 Task: Add La Tortilla Factory Low Carb Flour Tortillas to the cart.
Action: Mouse moved to (23, 108)
Screenshot: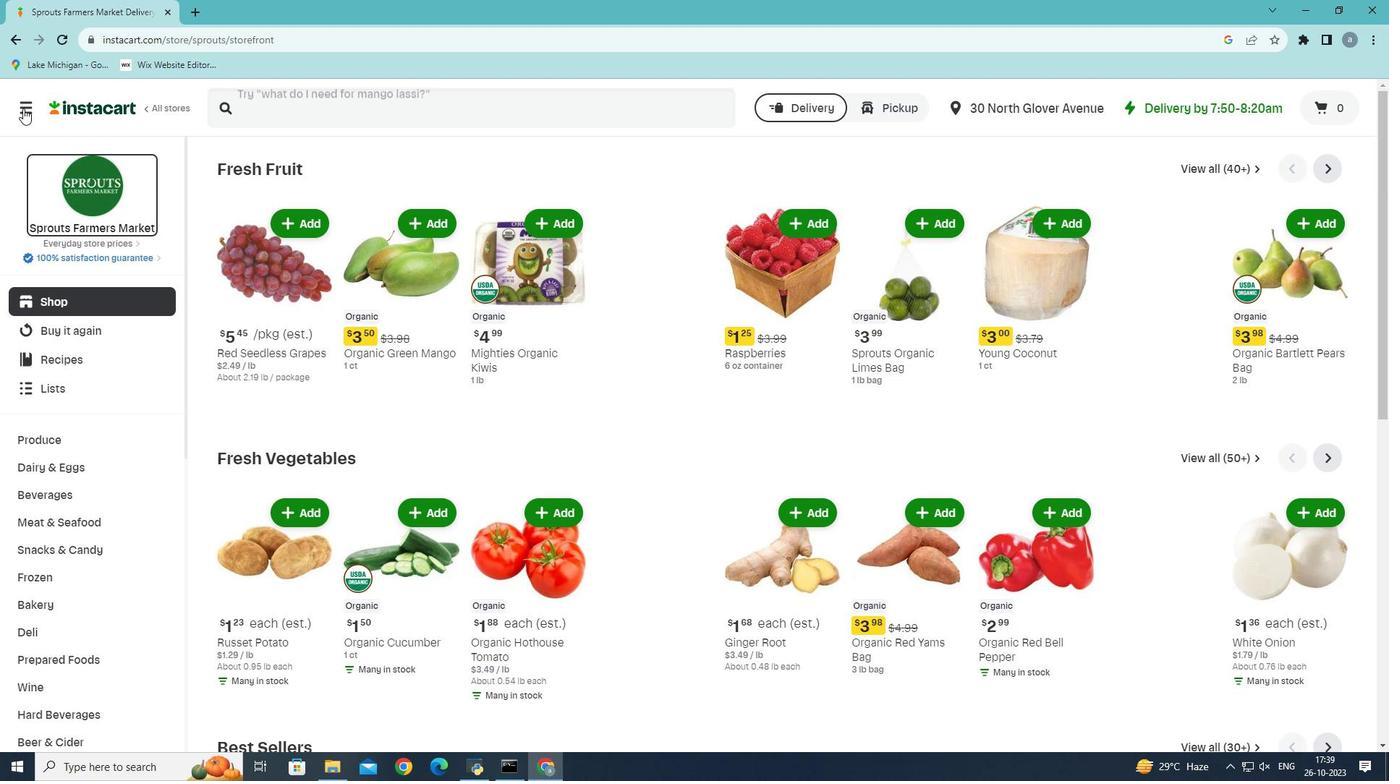 
Action: Mouse pressed left at (23, 108)
Screenshot: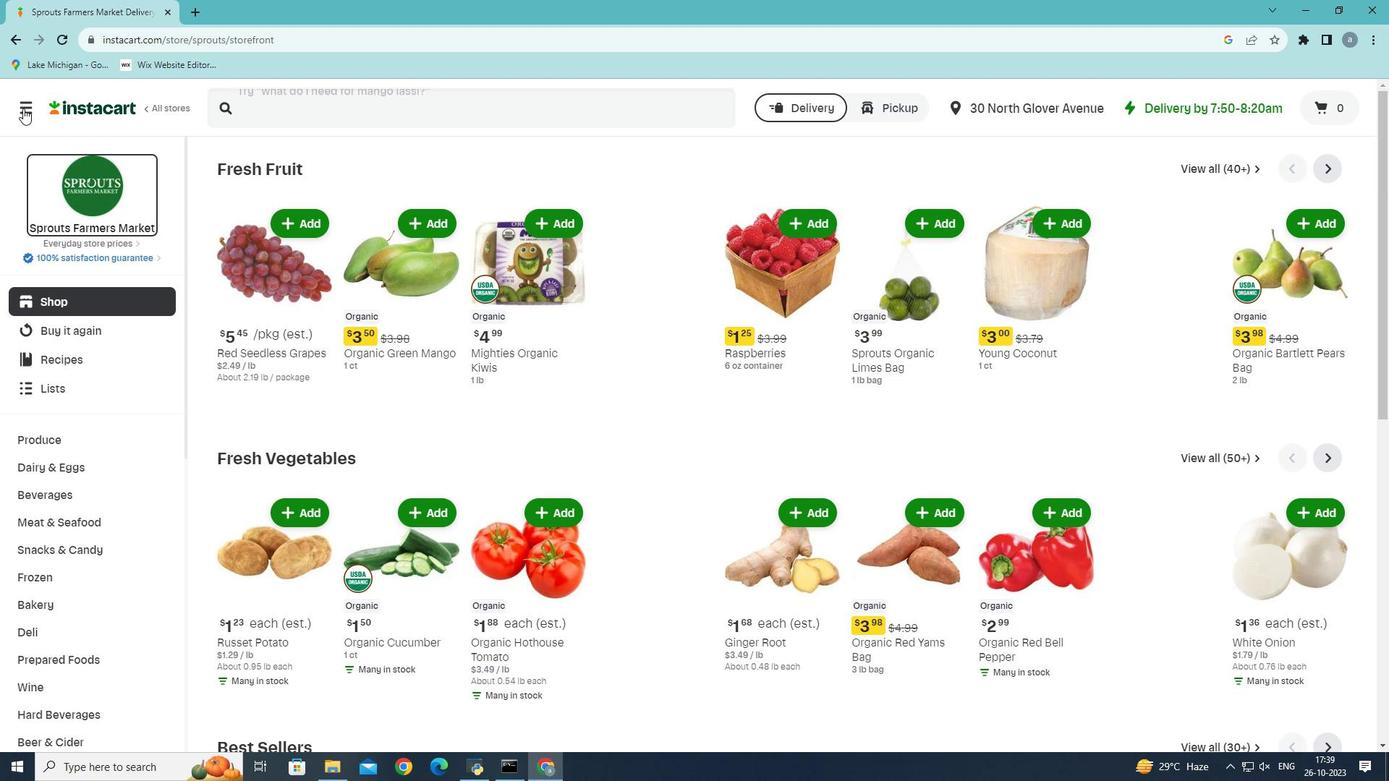 
Action: Mouse moved to (53, 414)
Screenshot: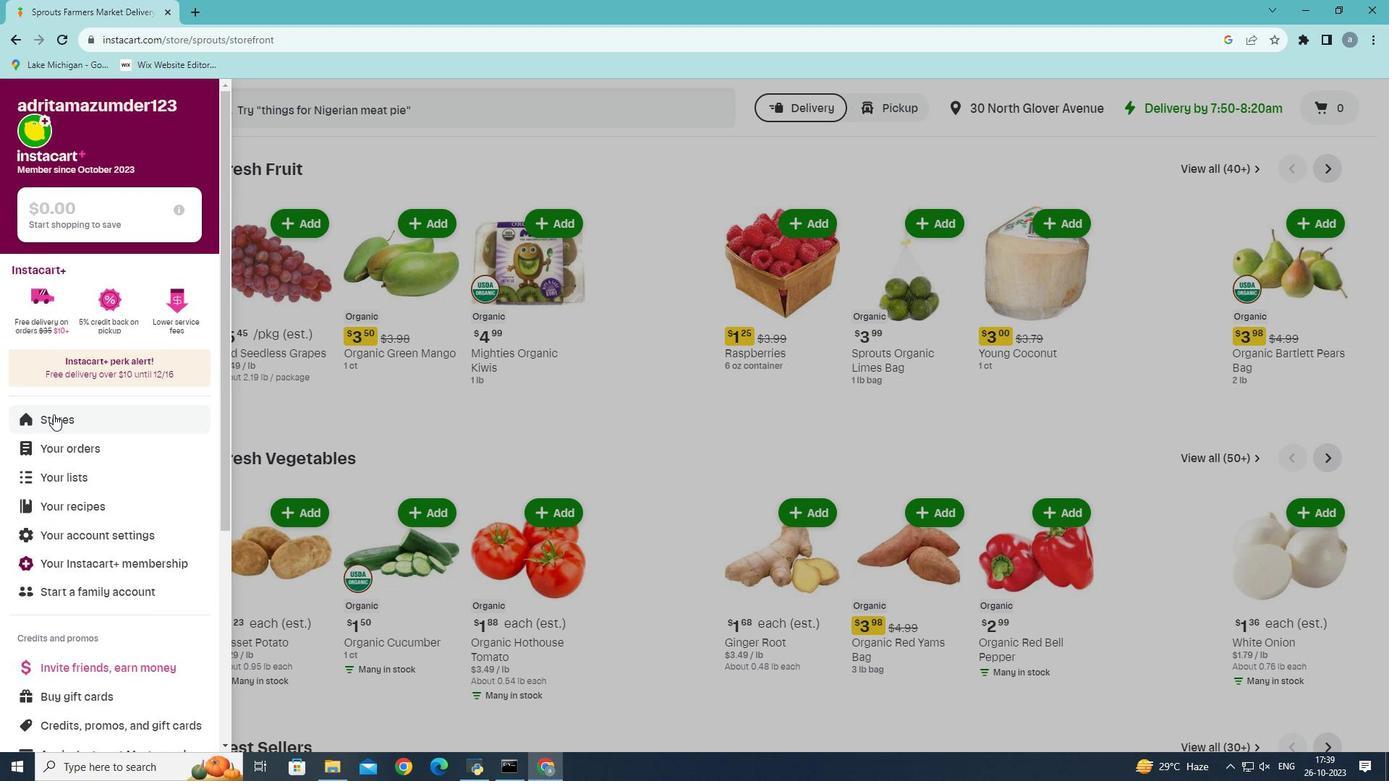 
Action: Mouse pressed left at (53, 414)
Screenshot: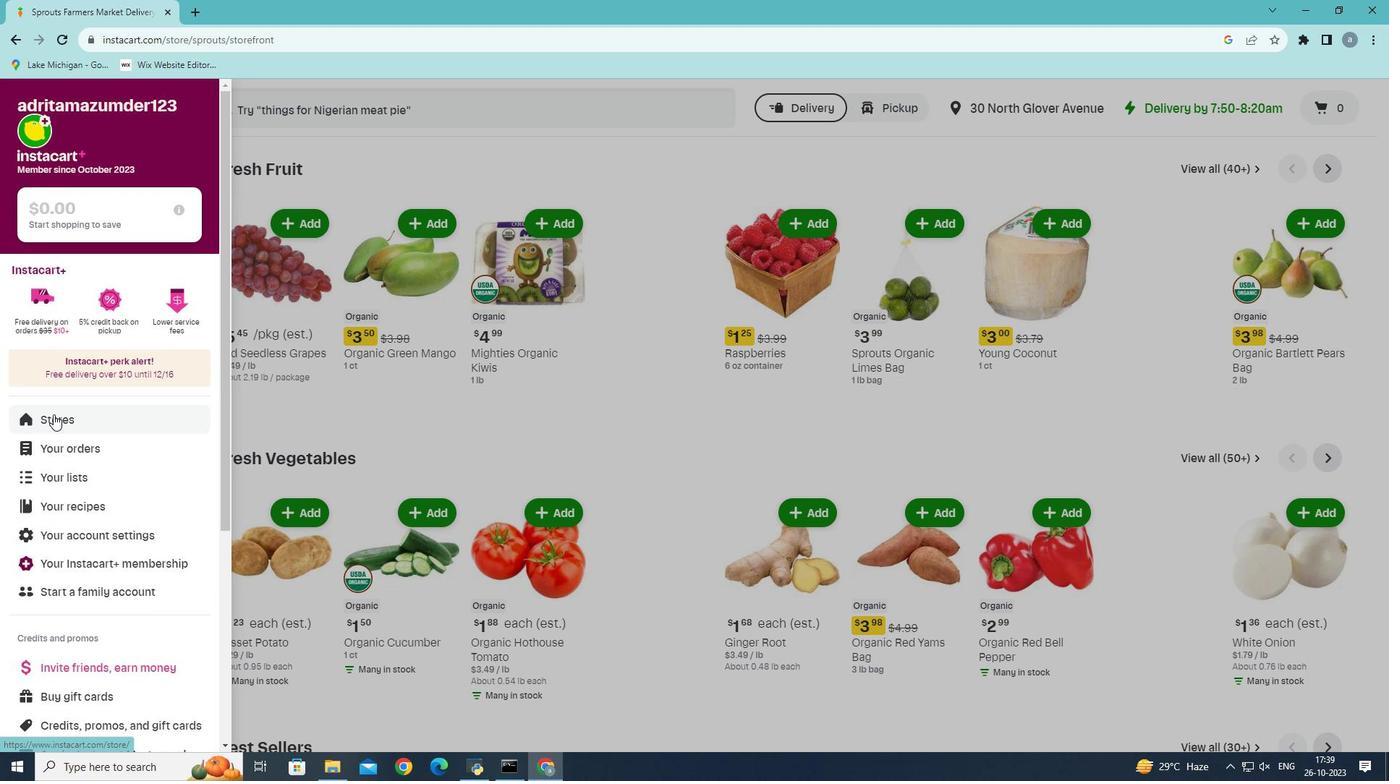
Action: Mouse moved to (342, 170)
Screenshot: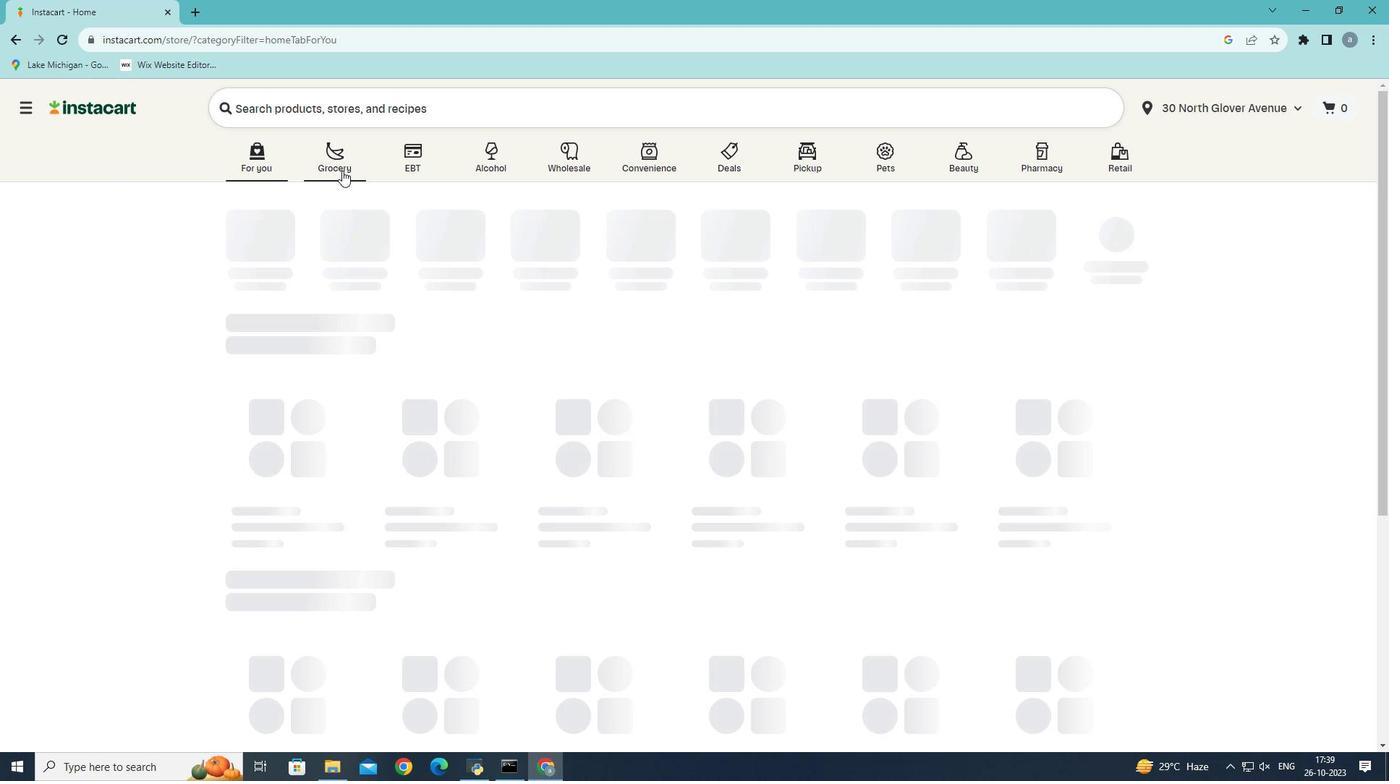 
Action: Mouse pressed left at (342, 170)
Screenshot: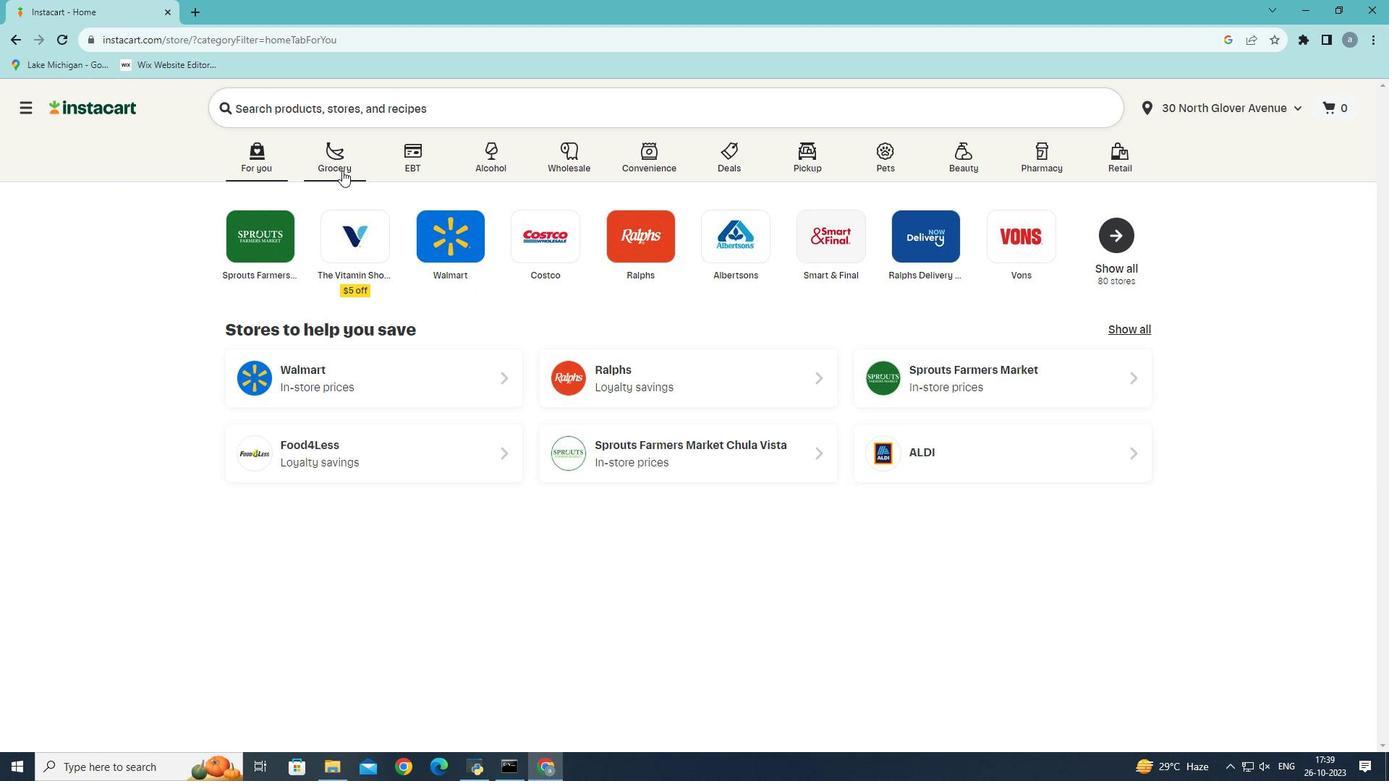 
Action: Mouse moved to (302, 422)
Screenshot: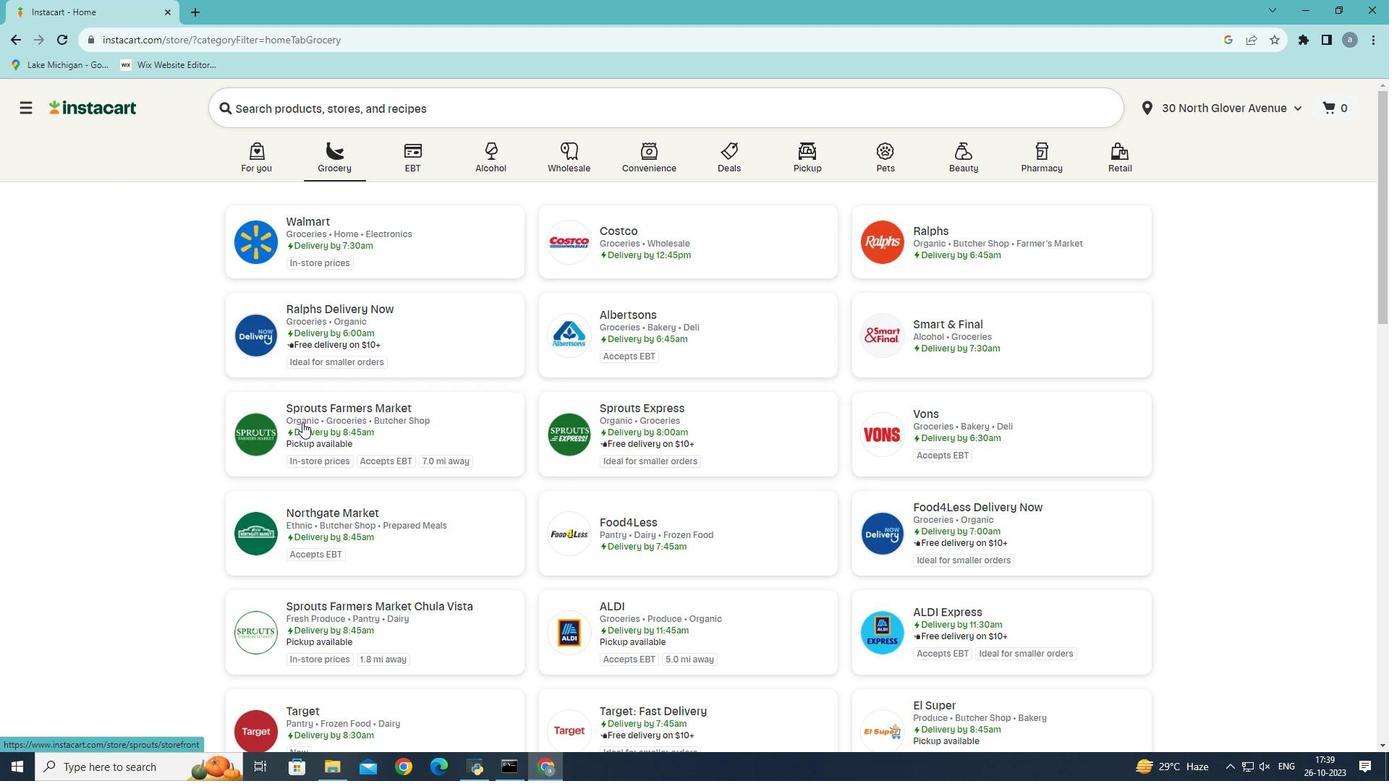 
Action: Mouse pressed left at (302, 422)
Screenshot: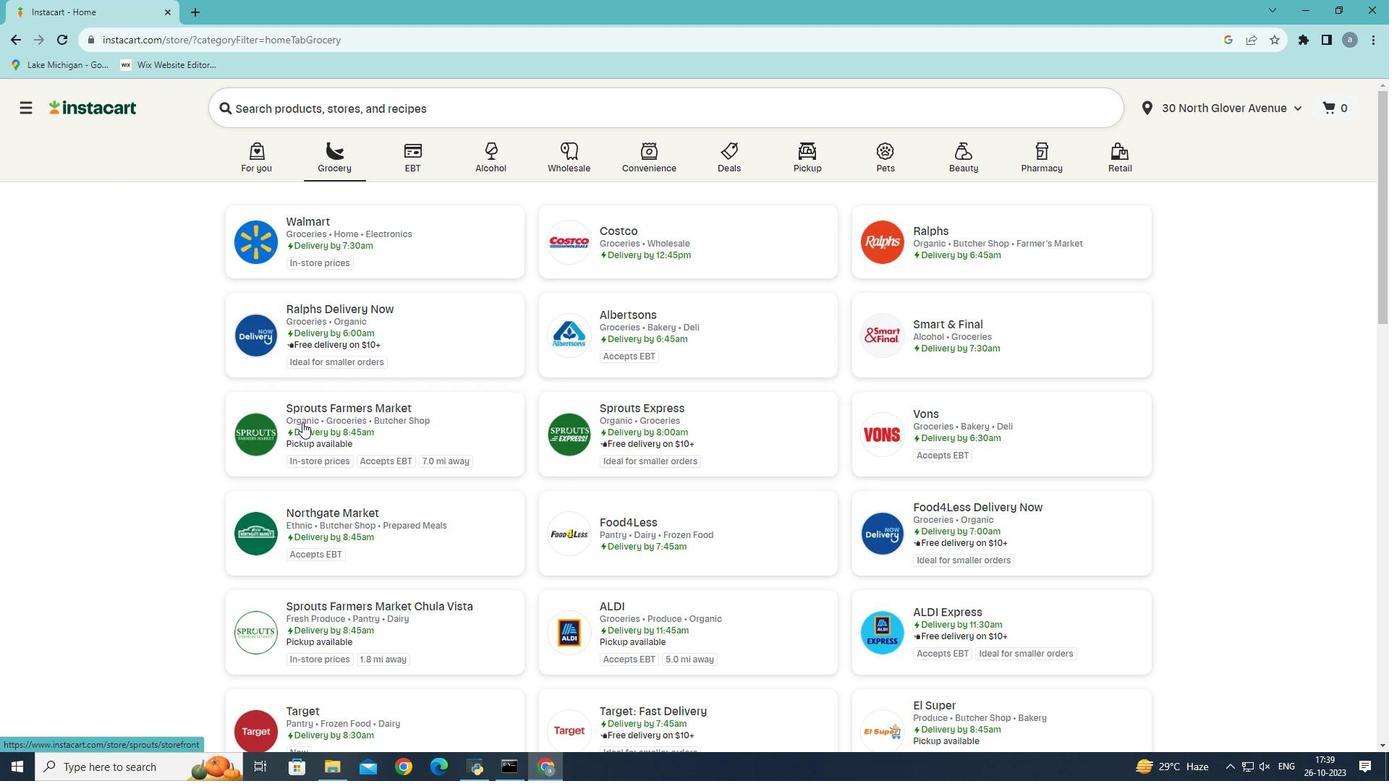 
Action: Mouse moved to (39, 599)
Screenshot: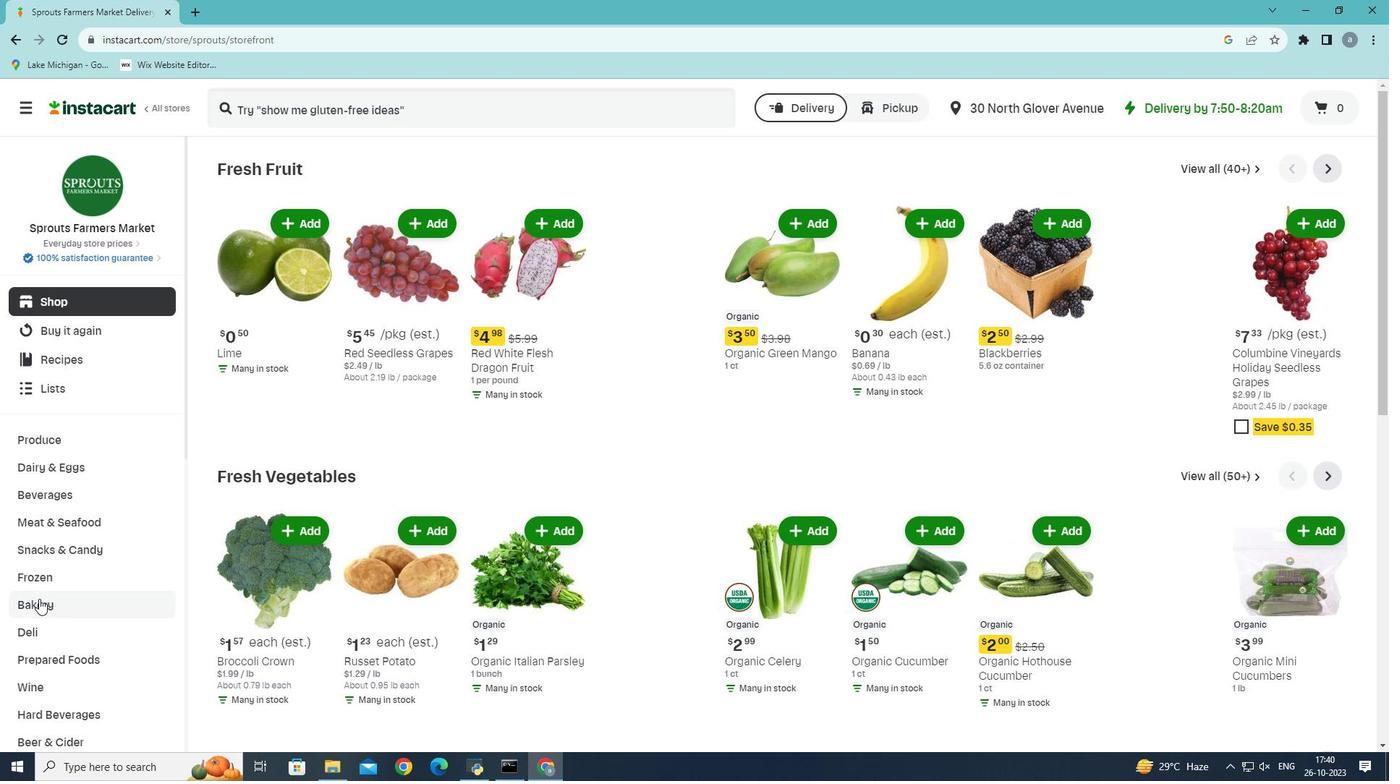 
Action: Mouse pressed left at (39, 599)
Screenshot: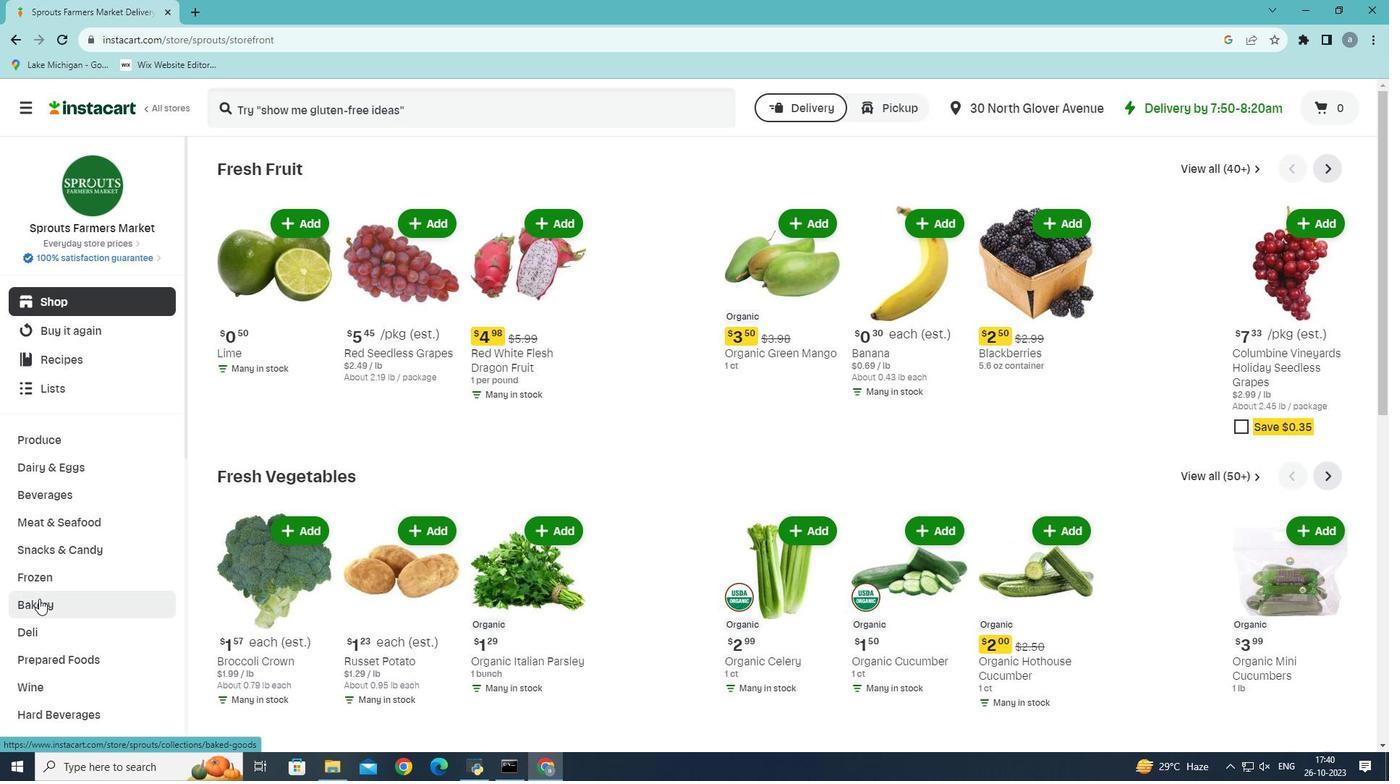 
Action: Mouse moved to (1102, 201)
Screenshot: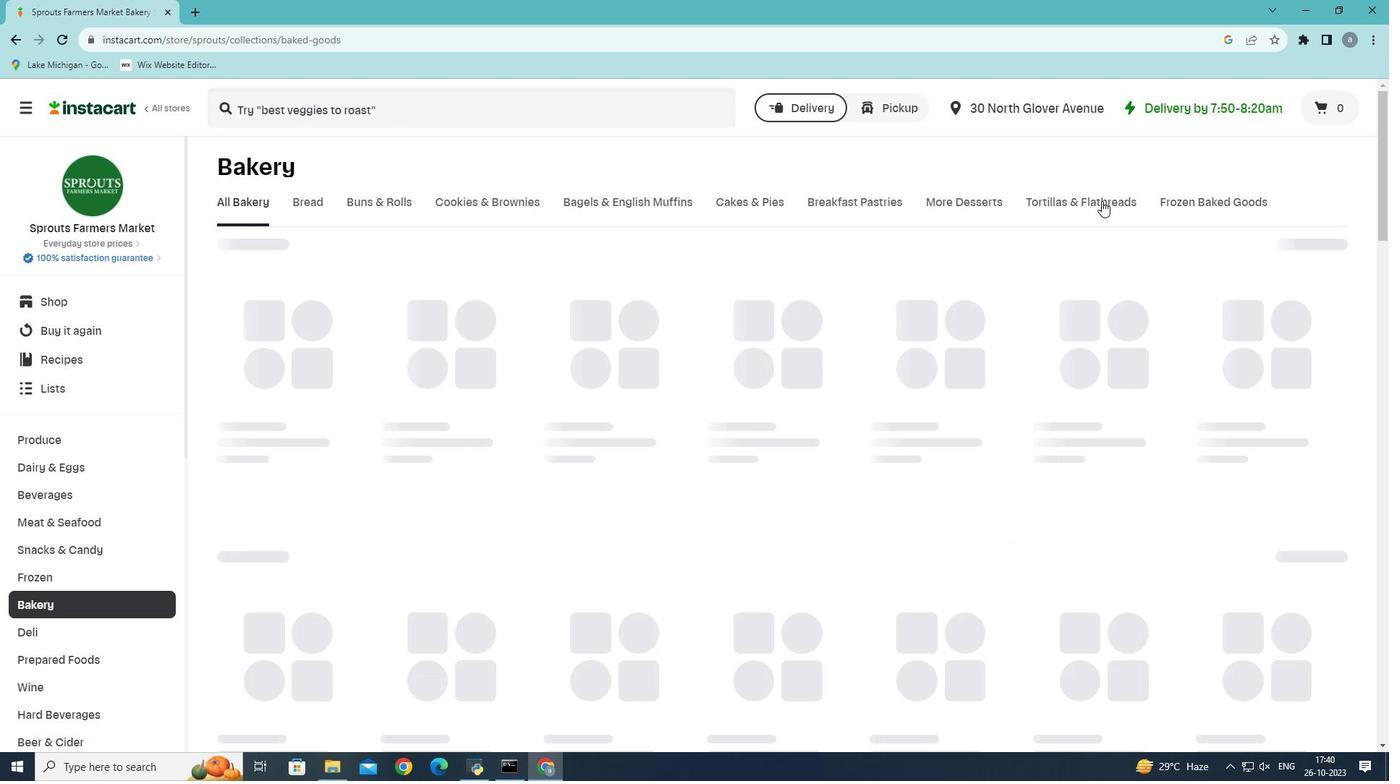 
Action: Mouse pressed left at (1102, 201)
Screenshot: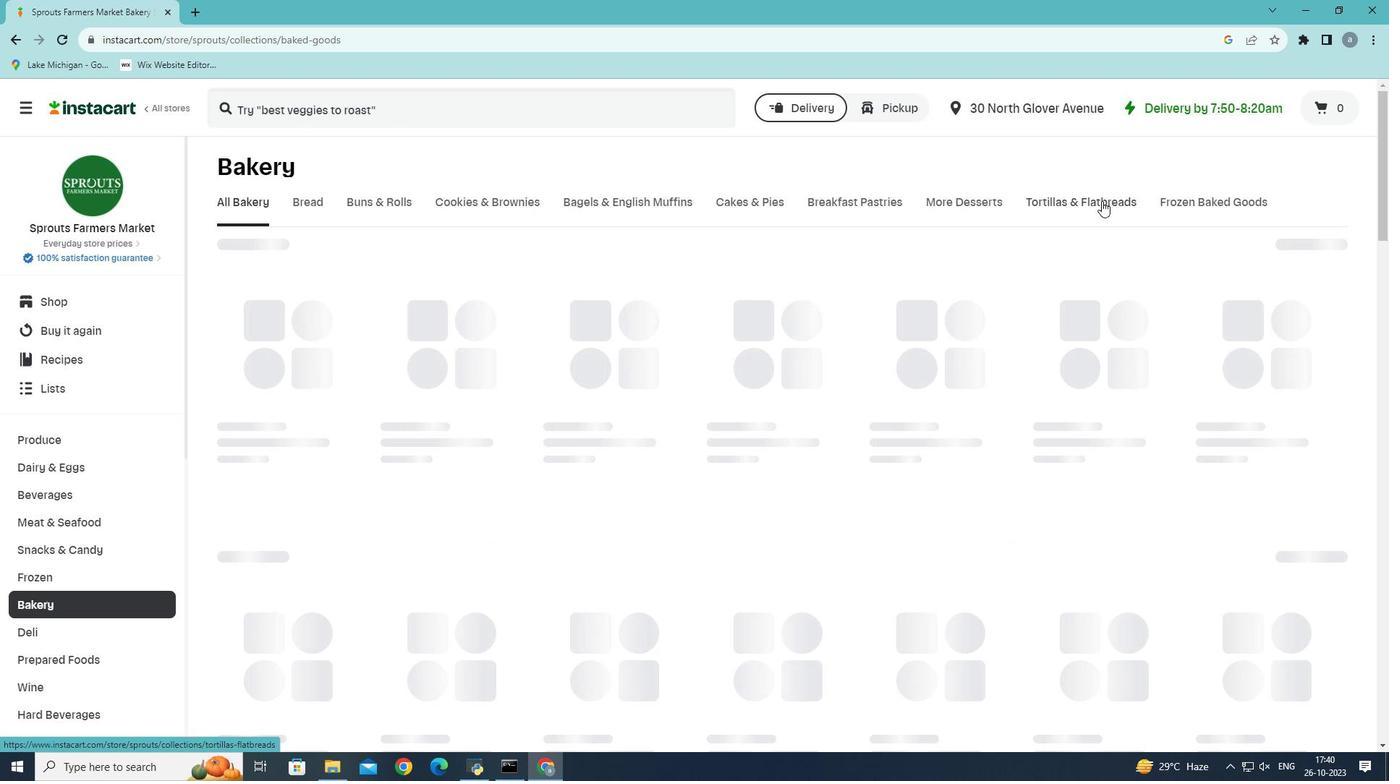 
Action: Mouse moved to (348, 268)
Screenshot: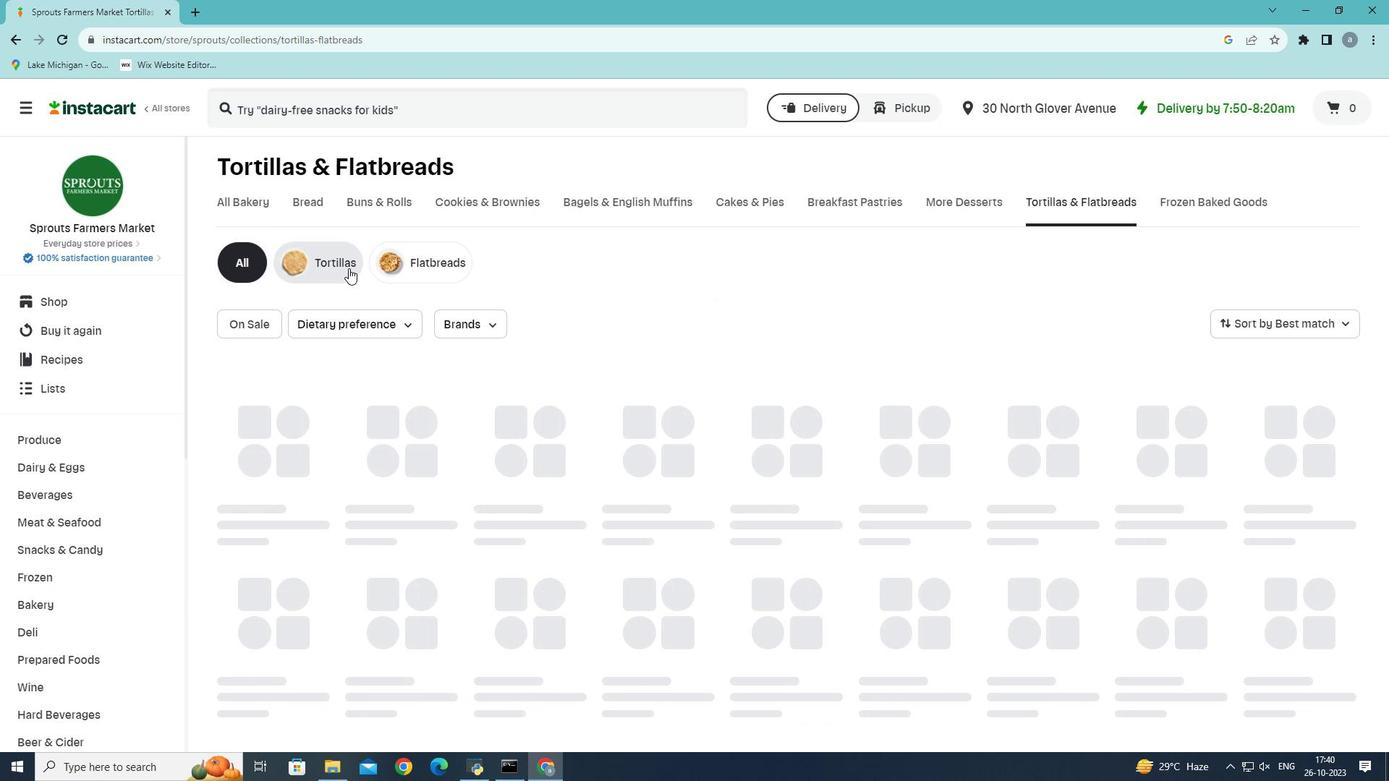 
Action: Mouse pressed left at (348, 268)
Screenshot: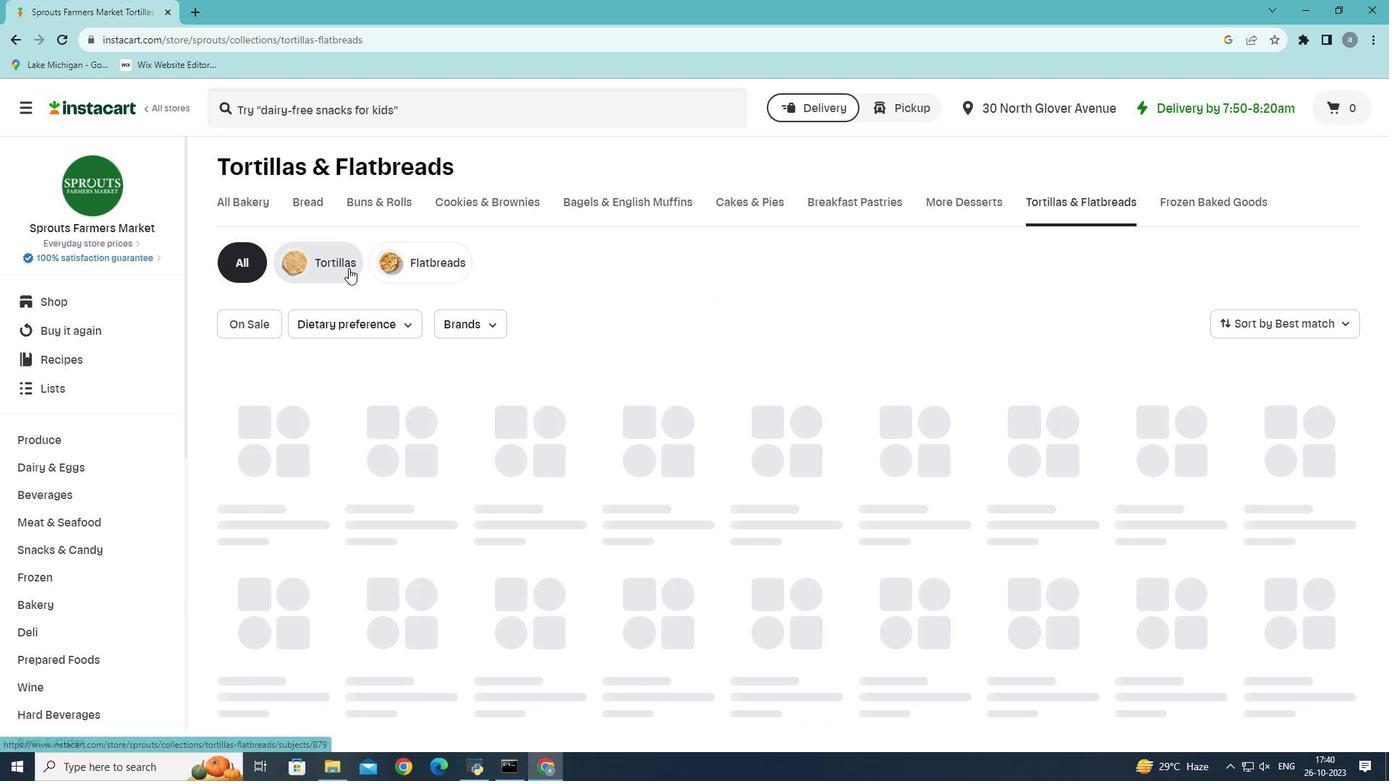 
Action: Mouse moved to (741, 584)
Screenshot: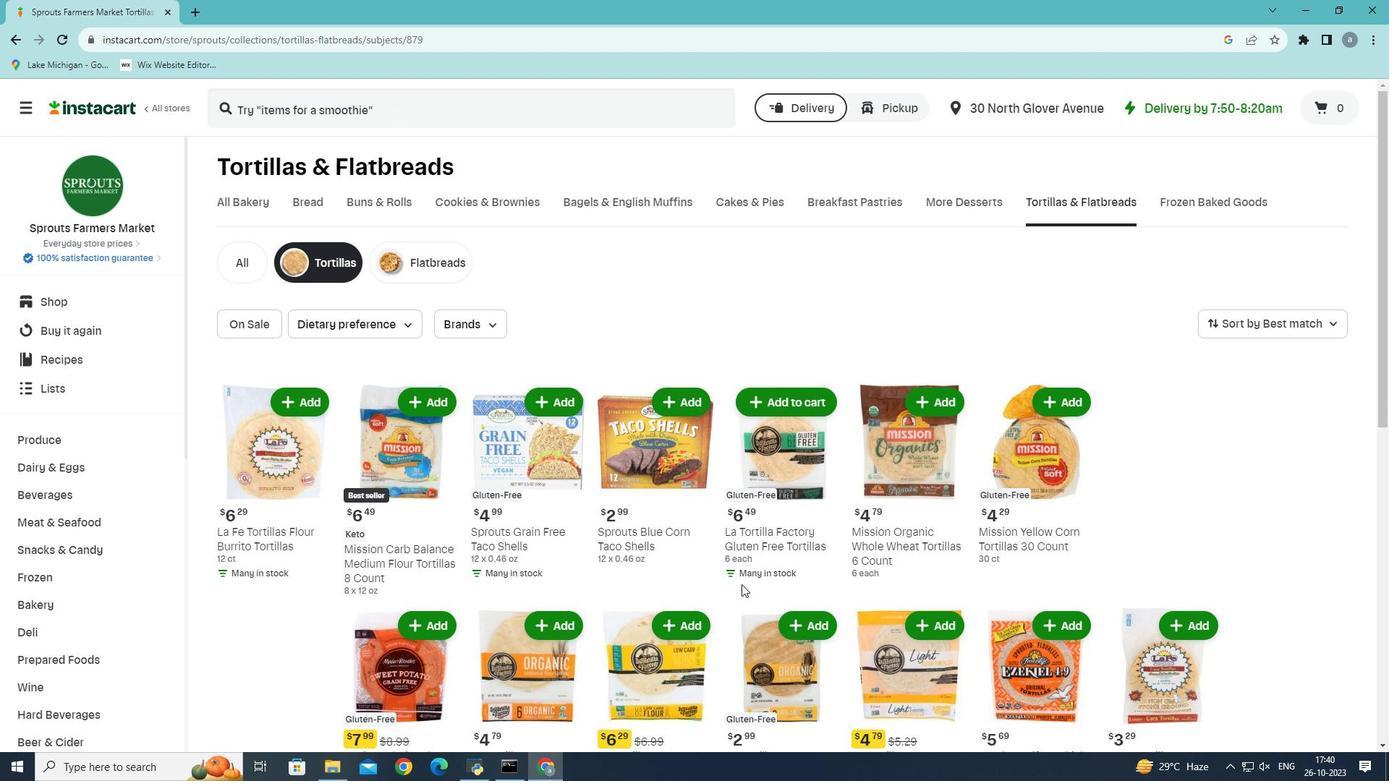 
Action: Mouse scrolled (741, 584) with delta (0, 0)
Screenshot: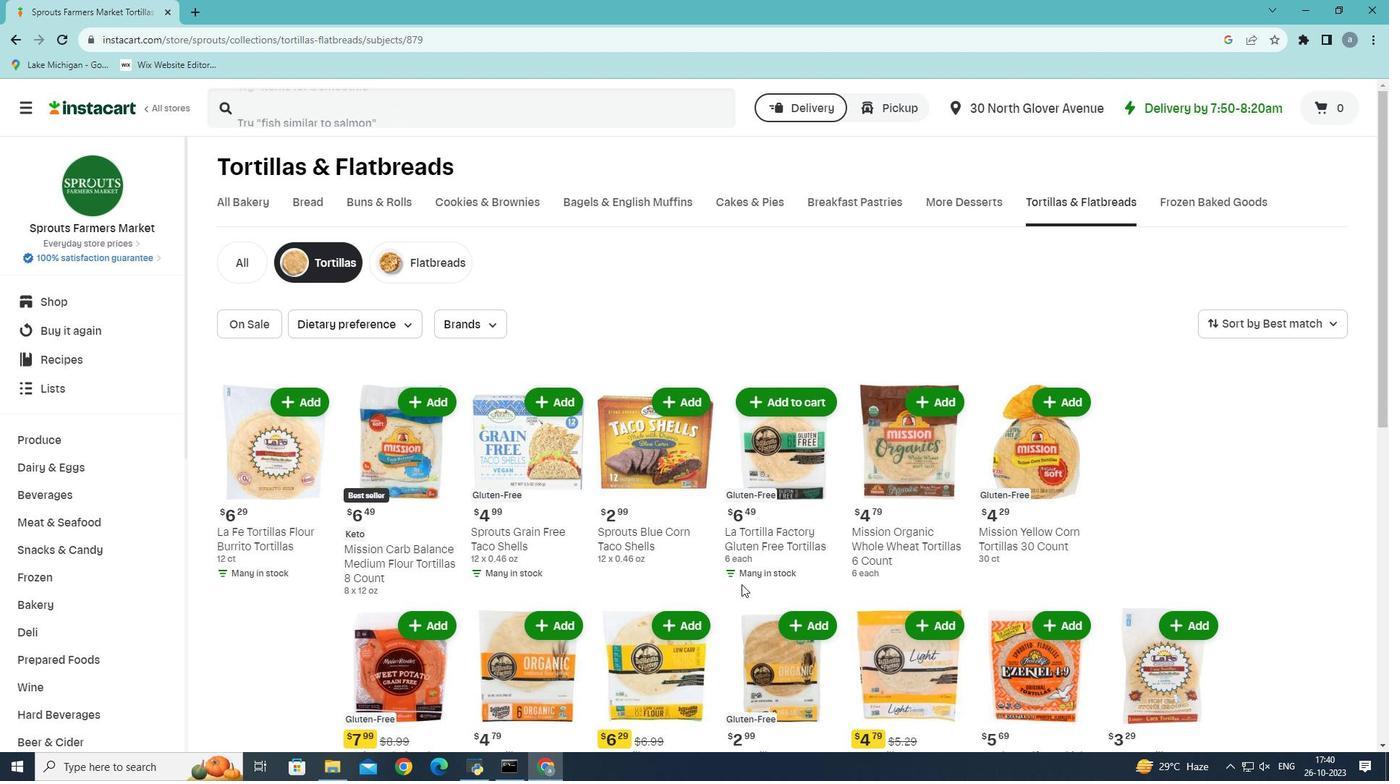 
Action: Mouse scrolled (741, 584) with delta (0, 0)
Screenshot: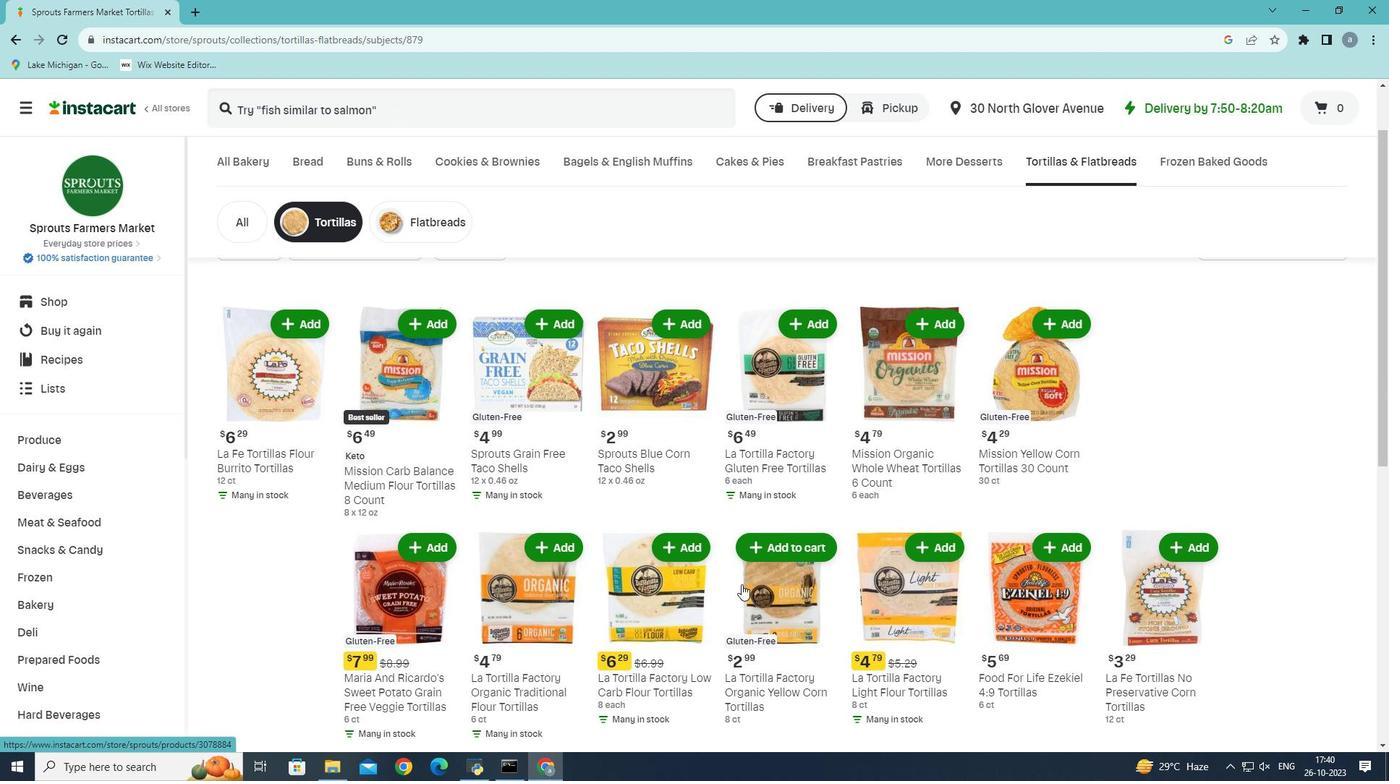 
Action: Mouse moved to (671, 485)
Screenshot: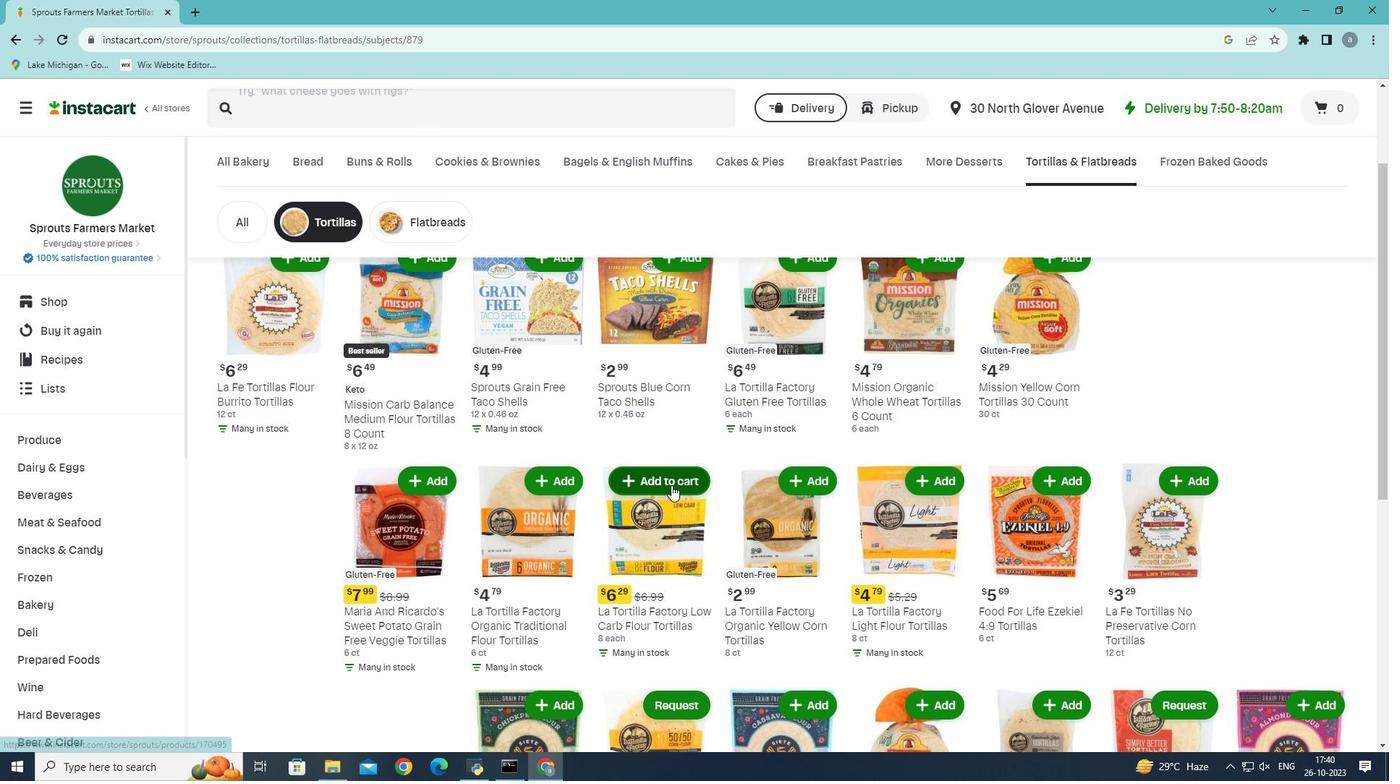 
Action: Mouse pressed left at (671, 485)
Screenshot: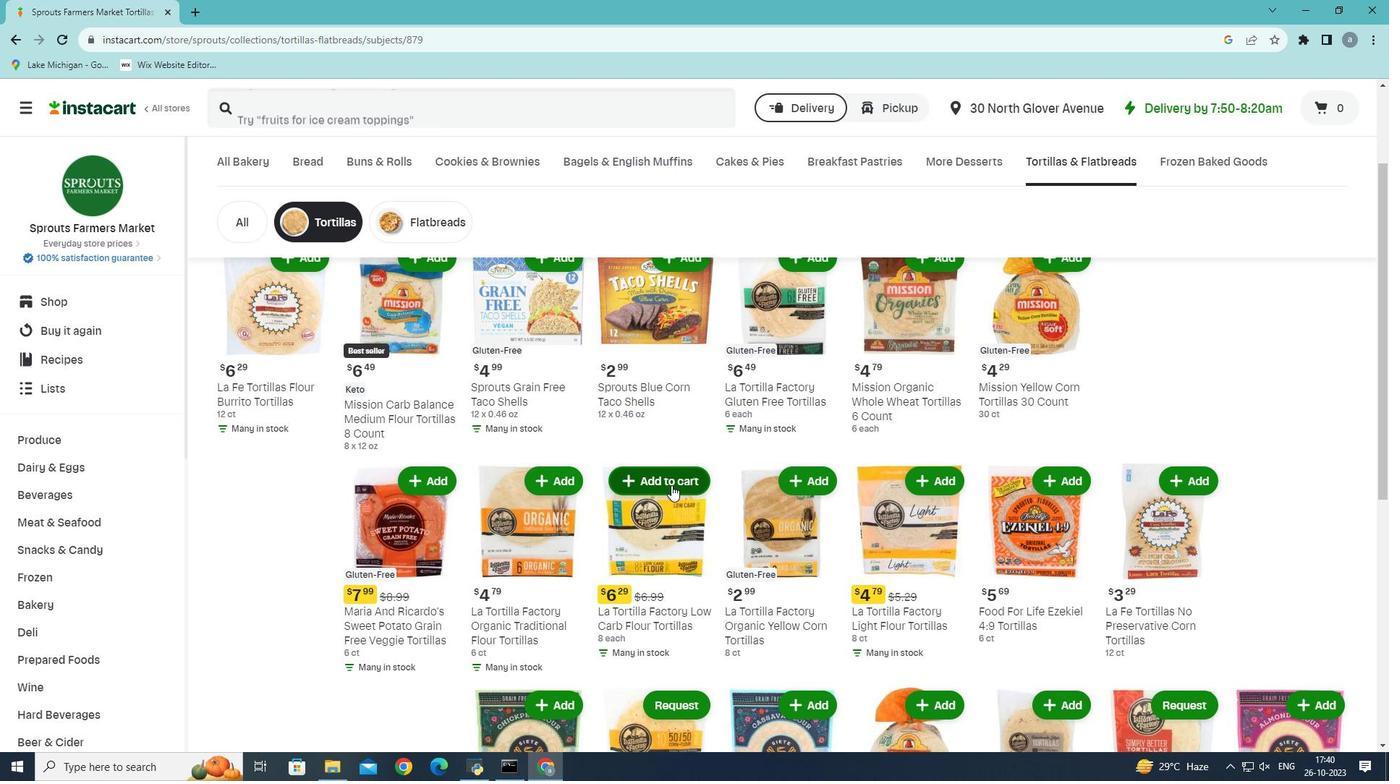 
Action: Mouse moved to (677, 488)
Screenshot: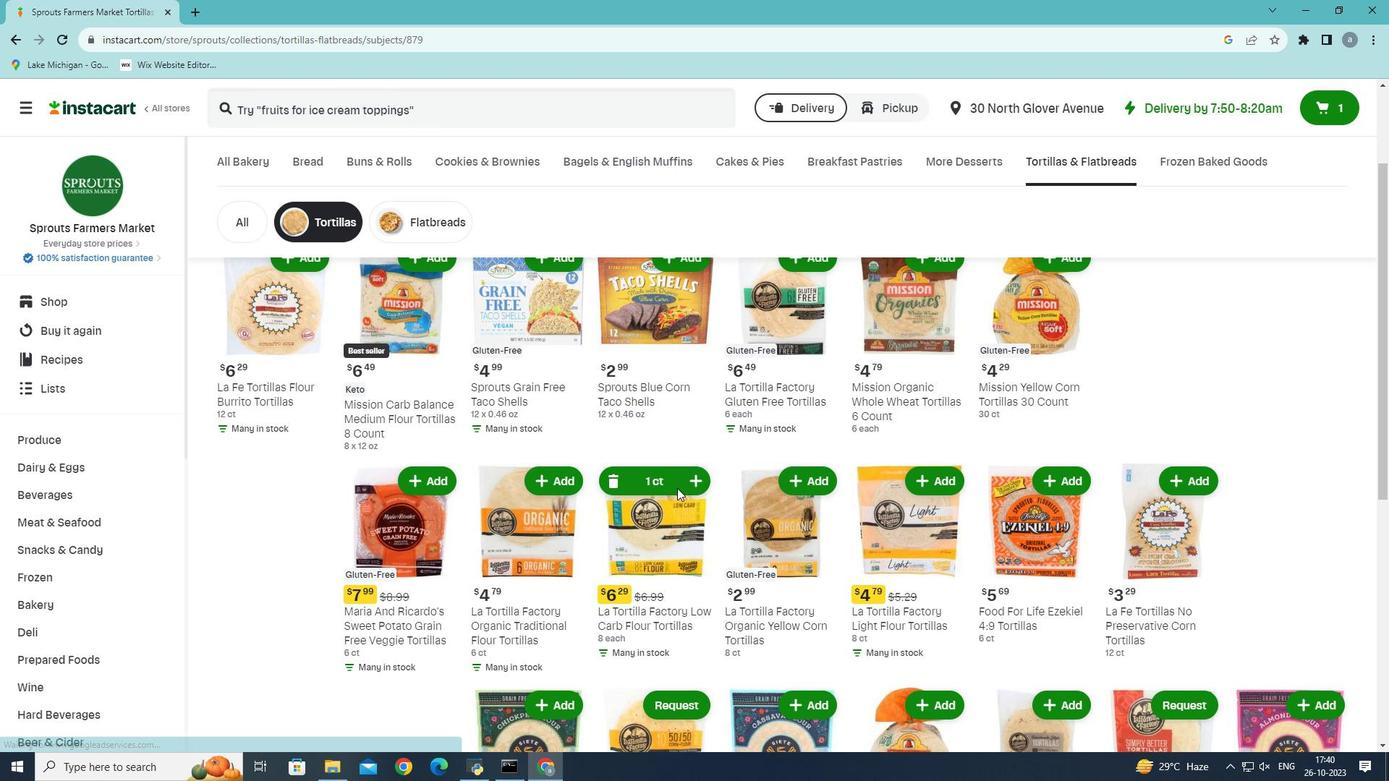 
